 Task: Apply assignee "Requester".
Action: Mouse moved to (15, 139)
Screenshot: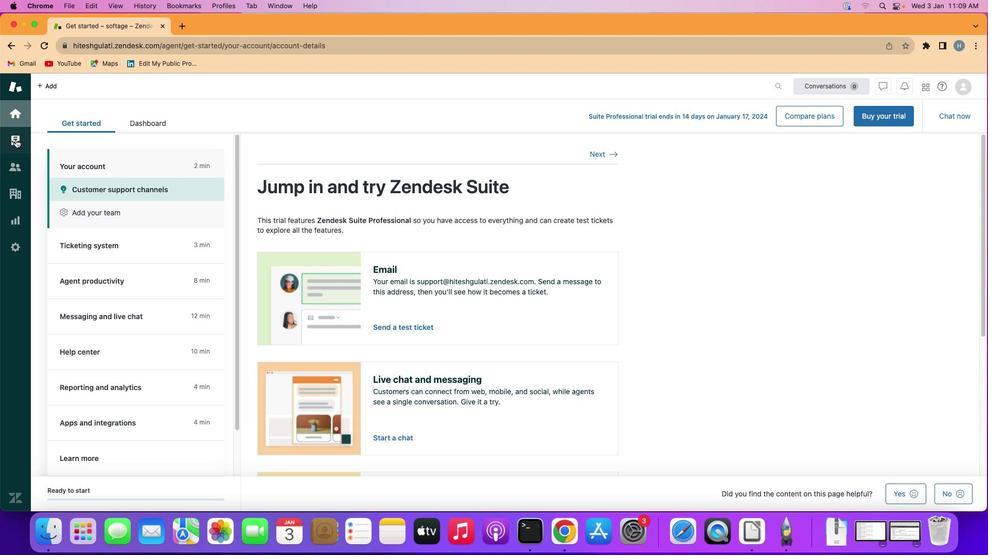 
Action: Mouse pressed left at (15, 139)
Screenshot: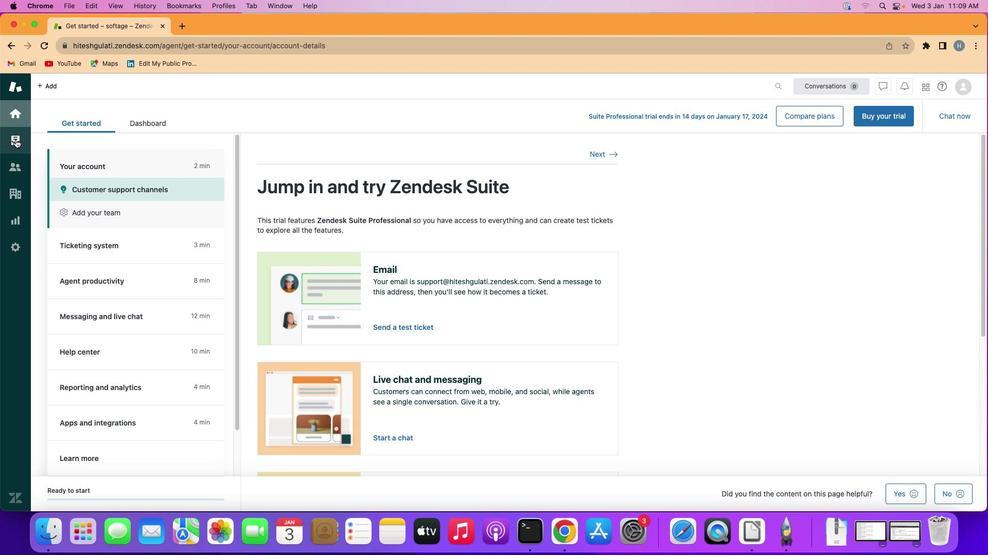 
Action: Mouse moved to (104, 230)
Screenshot: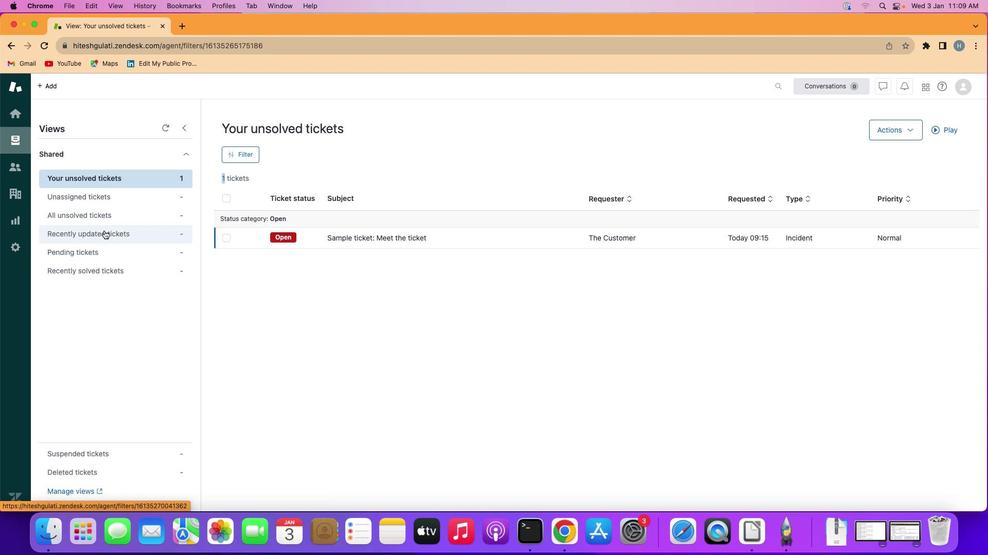 
Action: Mouse pressed left at (104, 230)
Screenshot: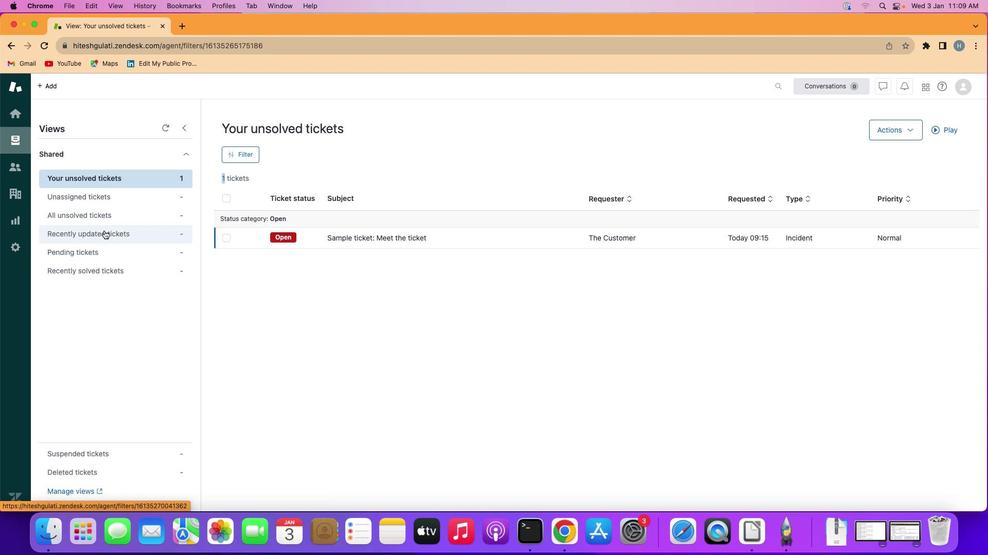 
Action: Mouse moved to (238, 155)
Screenshot: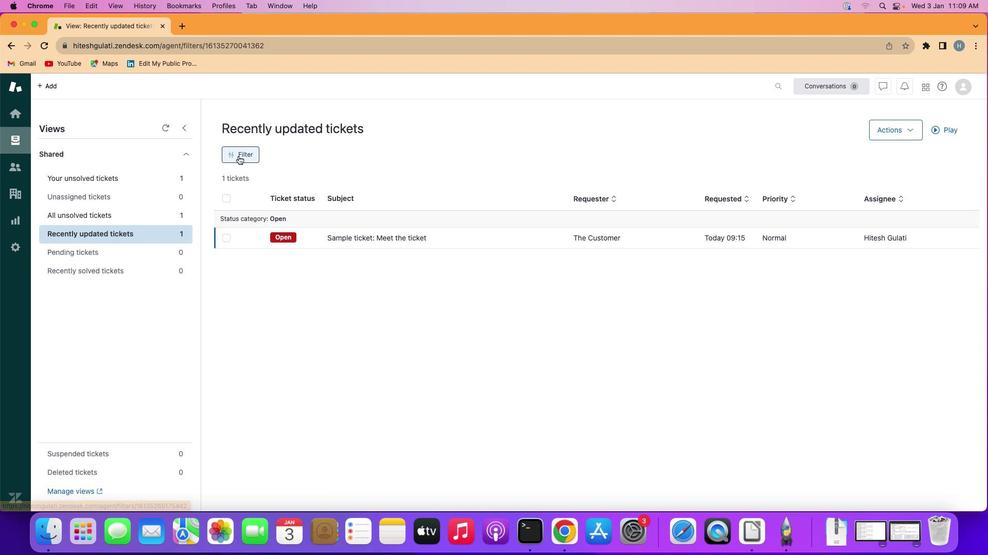 
Action: Mouse pressed left at (238, 155)
Screenshot: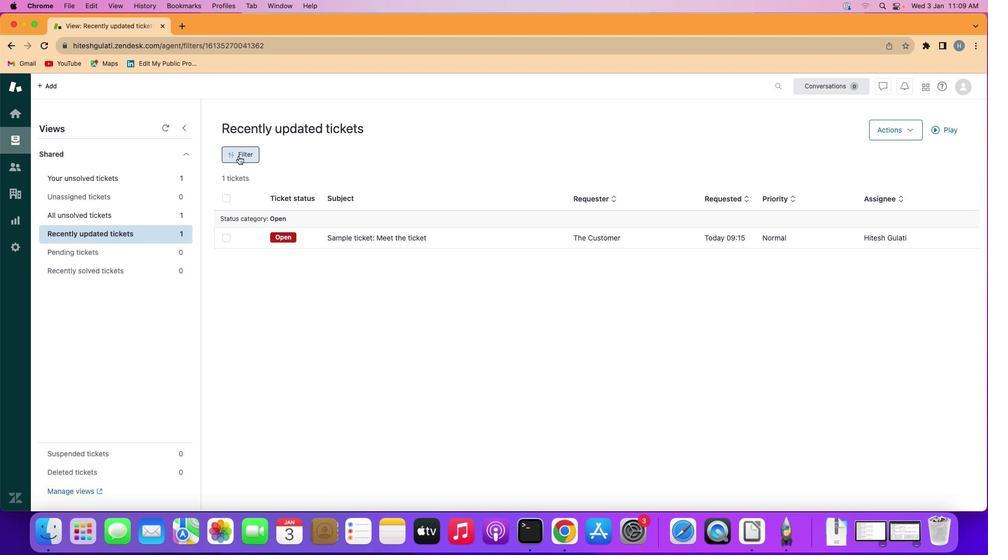 
Action: Mouse moved to (828, 396)
Screenshot: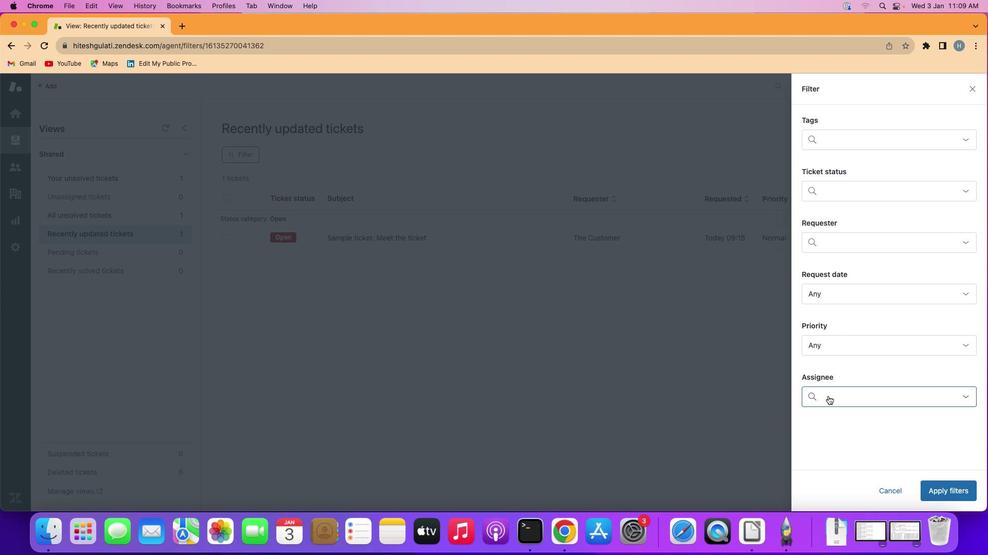 
Action: Mouse pressed left at (828, 396)
Screenshot: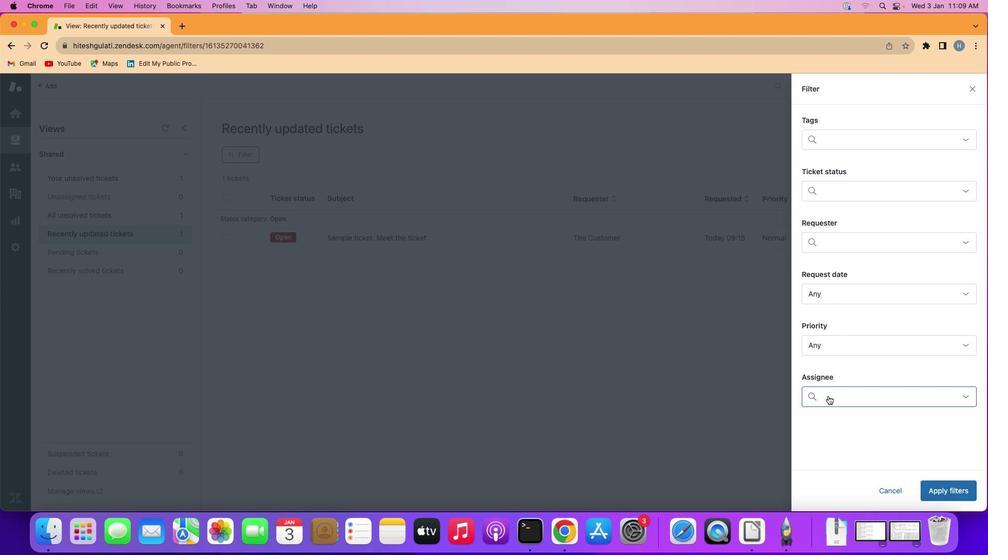 
Action: Mouse moved to (857, 352)
Screenshot: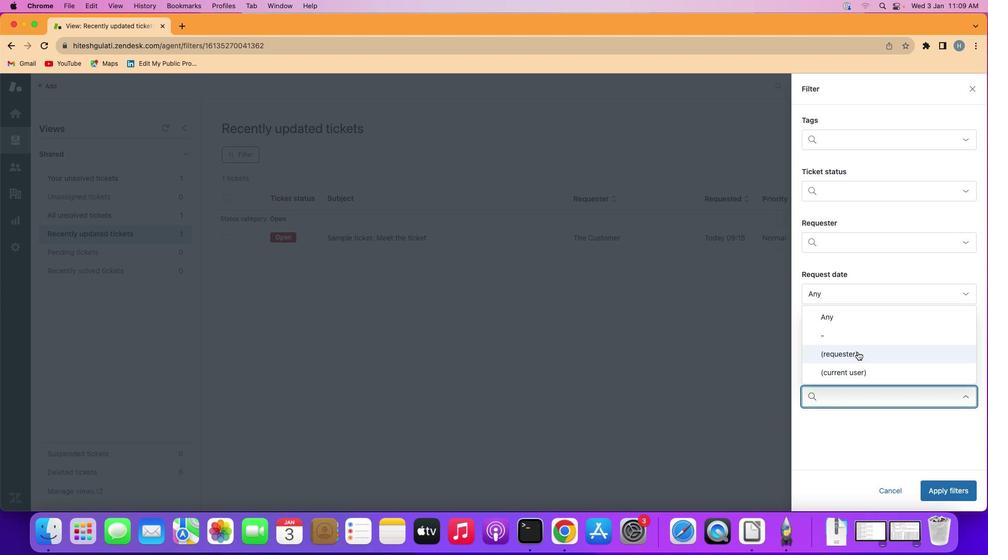 
Action: Mouse pressed left at (857, 352)
Screenshot: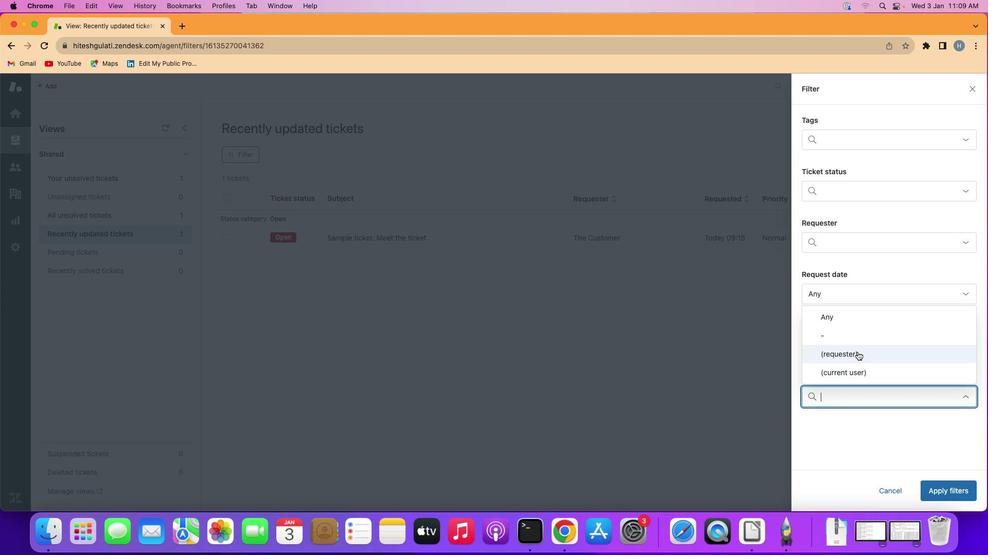 
Action: Mouse moved to (940, 489)
Screenshot: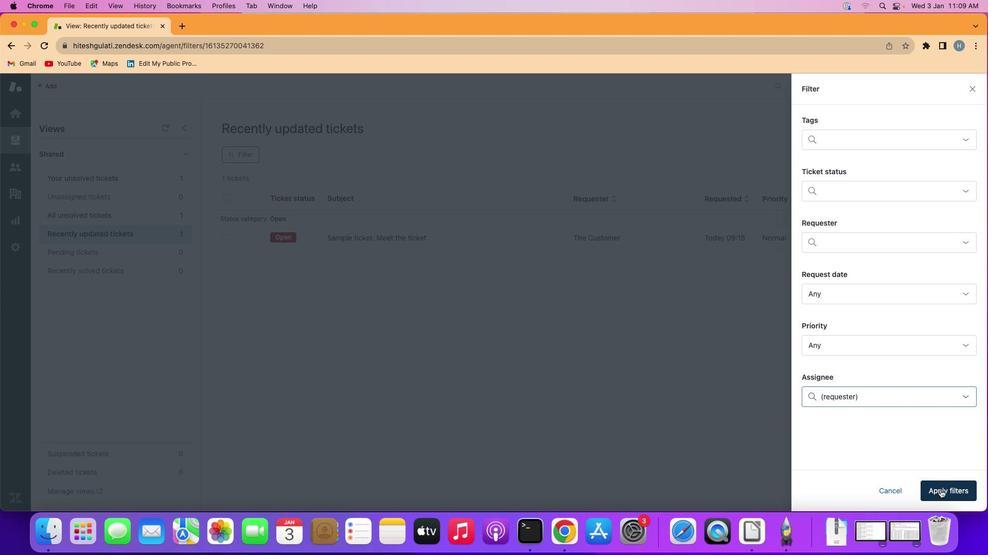 
Action: Mouse pressed left at (940, 489)
Screenshot: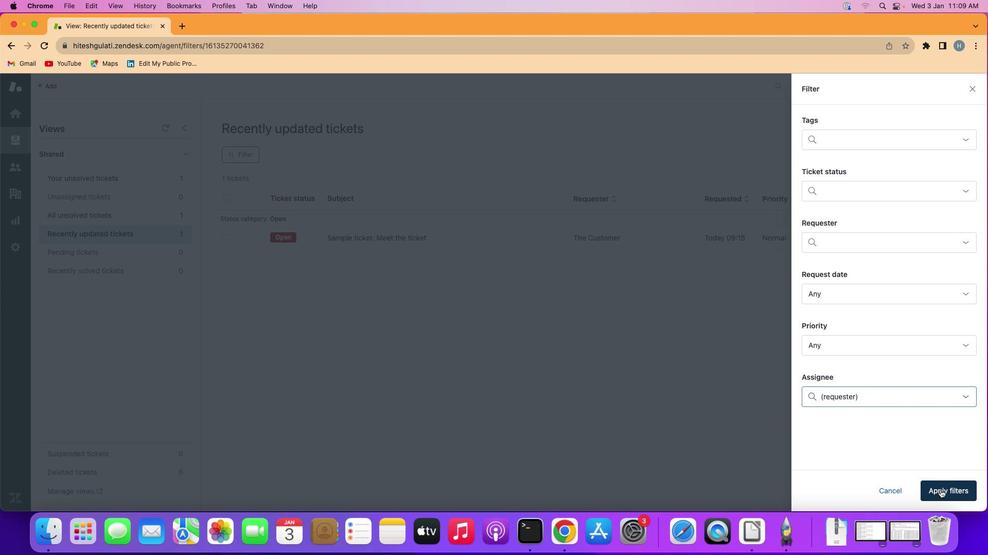 
Action: Mouse moved to (437, 300)
Screenshot: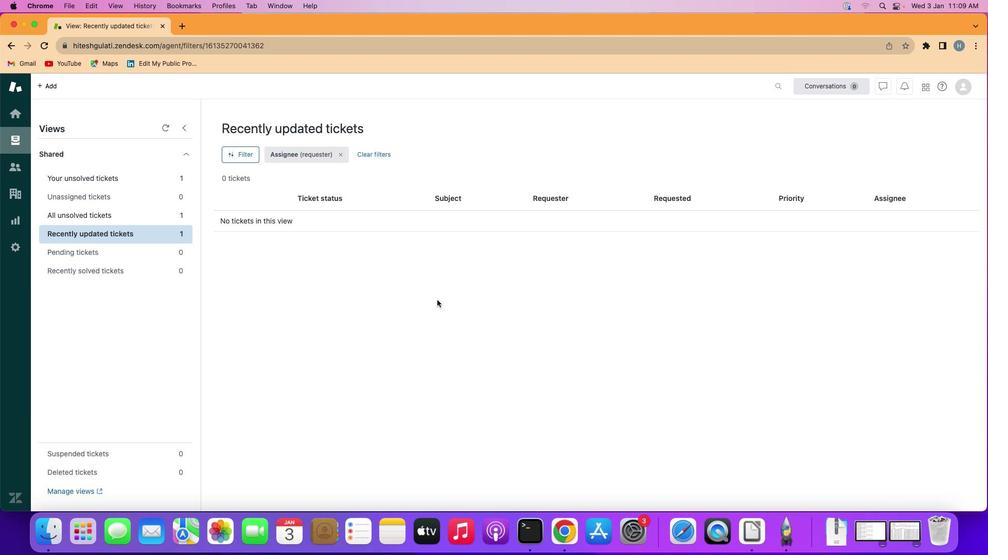 
